 Task: Add a condition where "Hours since due date Is Twelve" in pending tickets.
Action: Mouse moved to (134, 458)
Screenshot: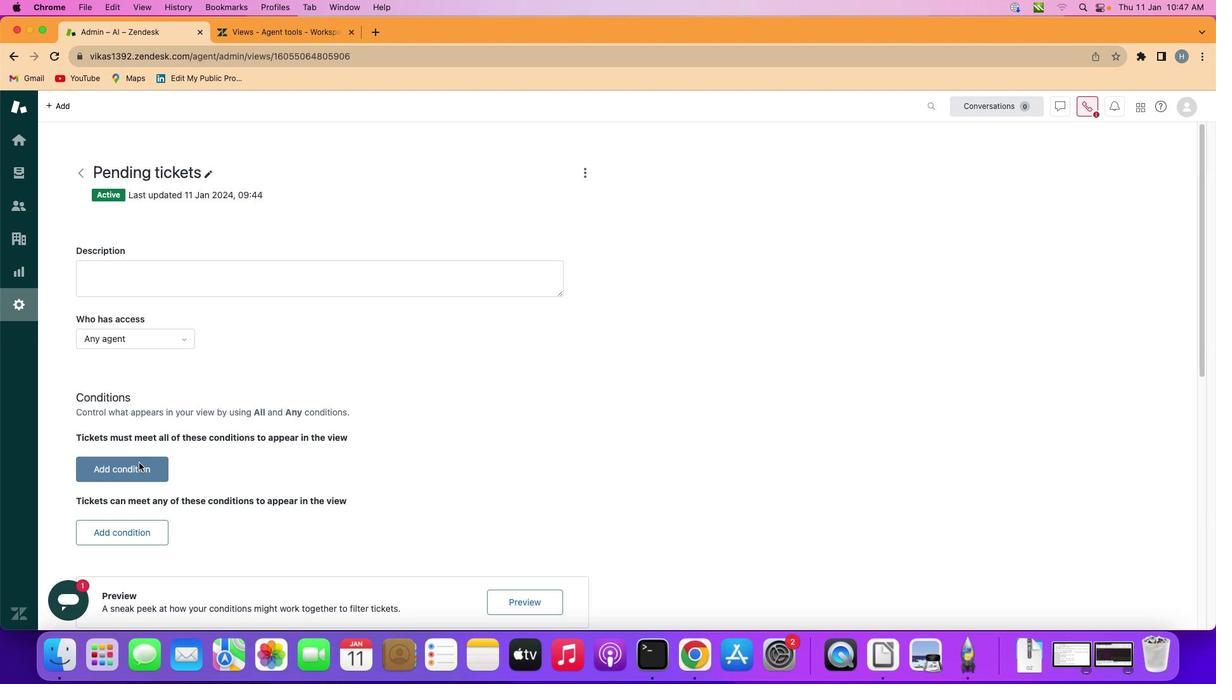 
Action: Mouse pressed left at (134, 458)
Screenshot: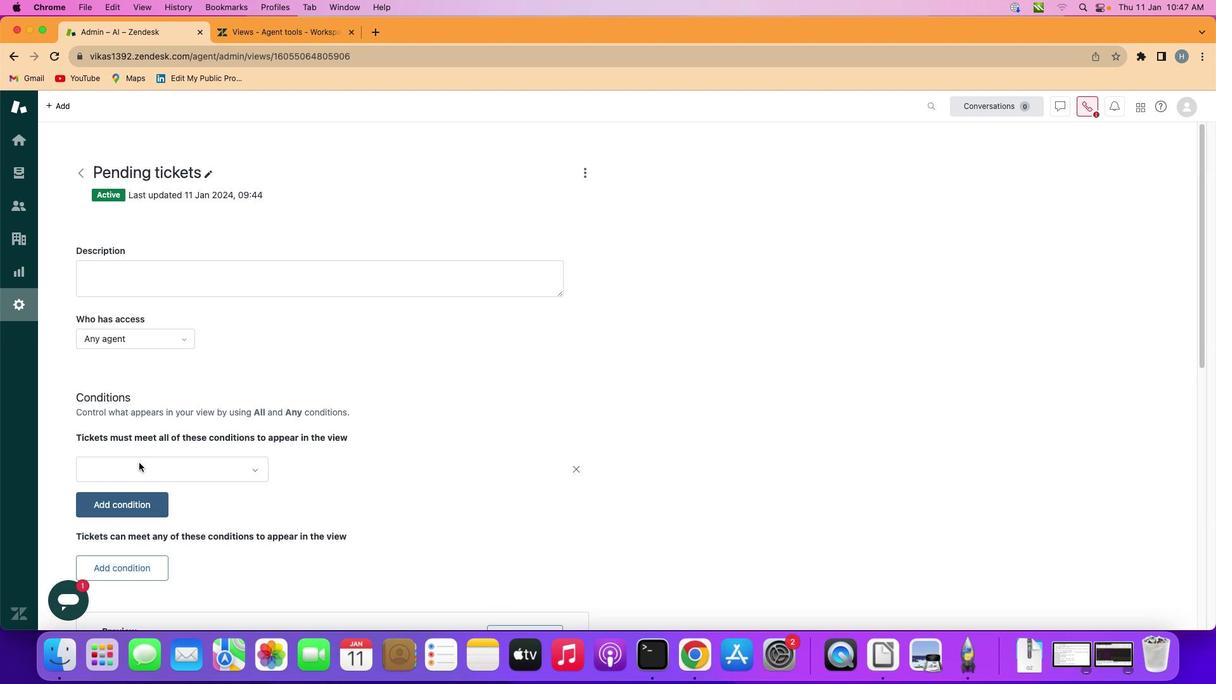 
Action: Mouse moved to (198, 468)
Screenshot: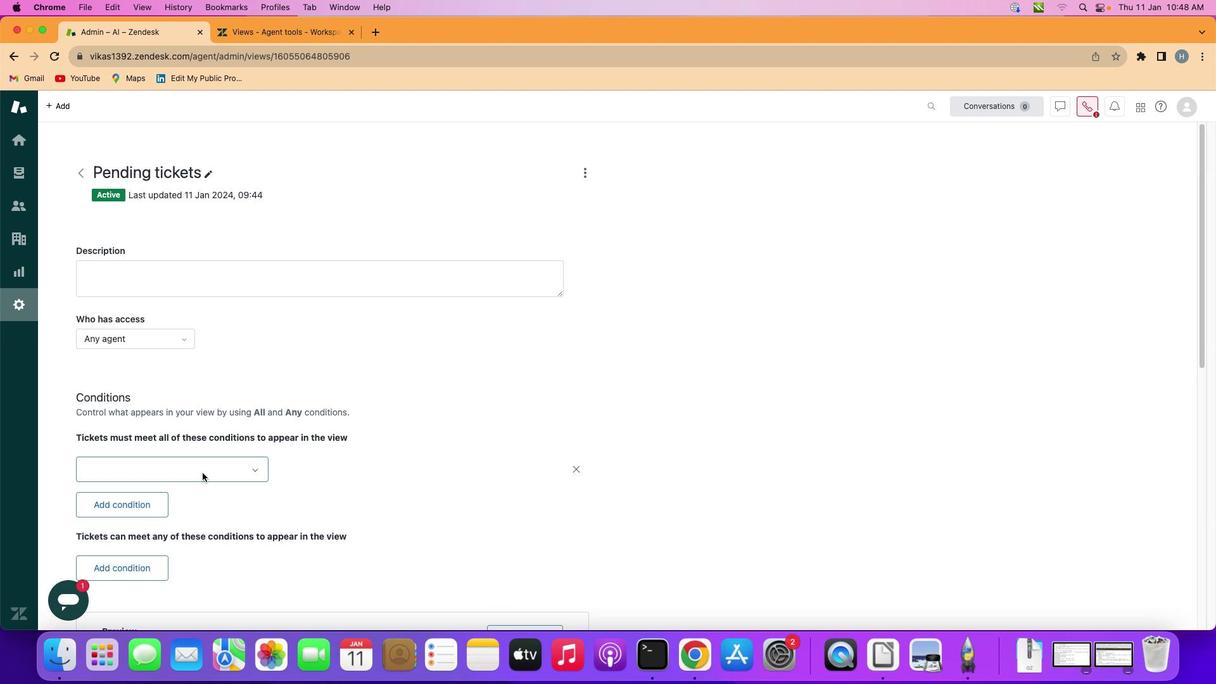 
Action: Mouse pressed left at (198, 468)
Screenshot: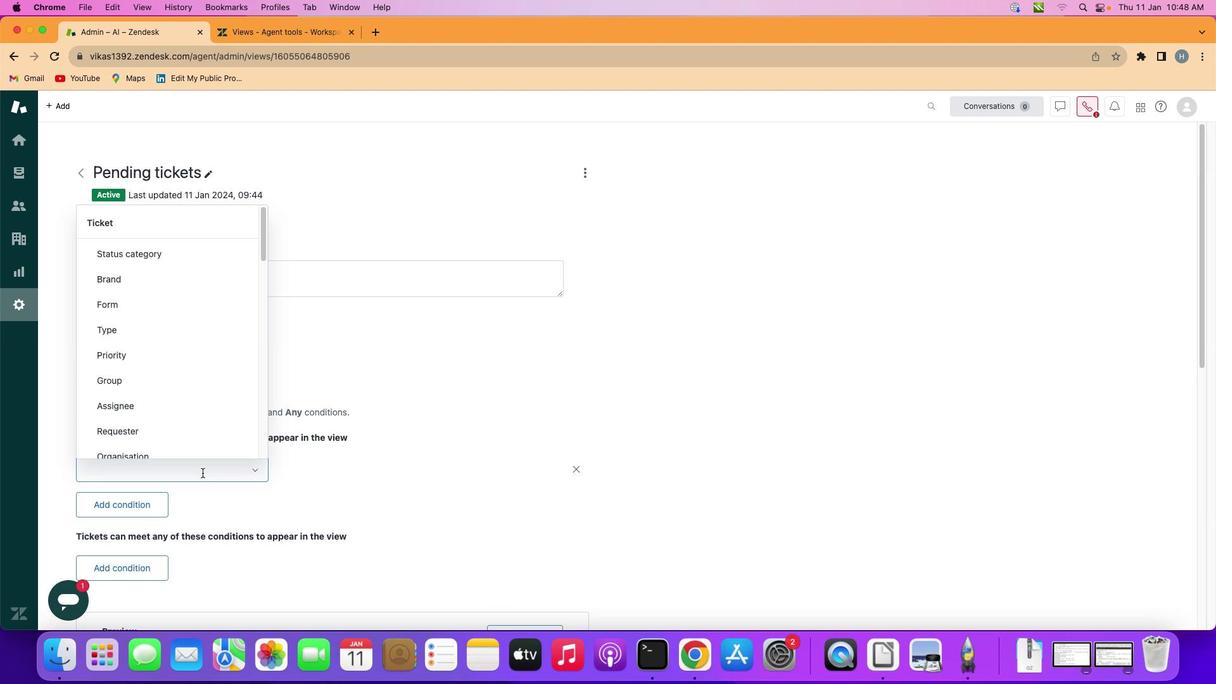 
Action: Mouse moved to (175, 374)
Screenshot: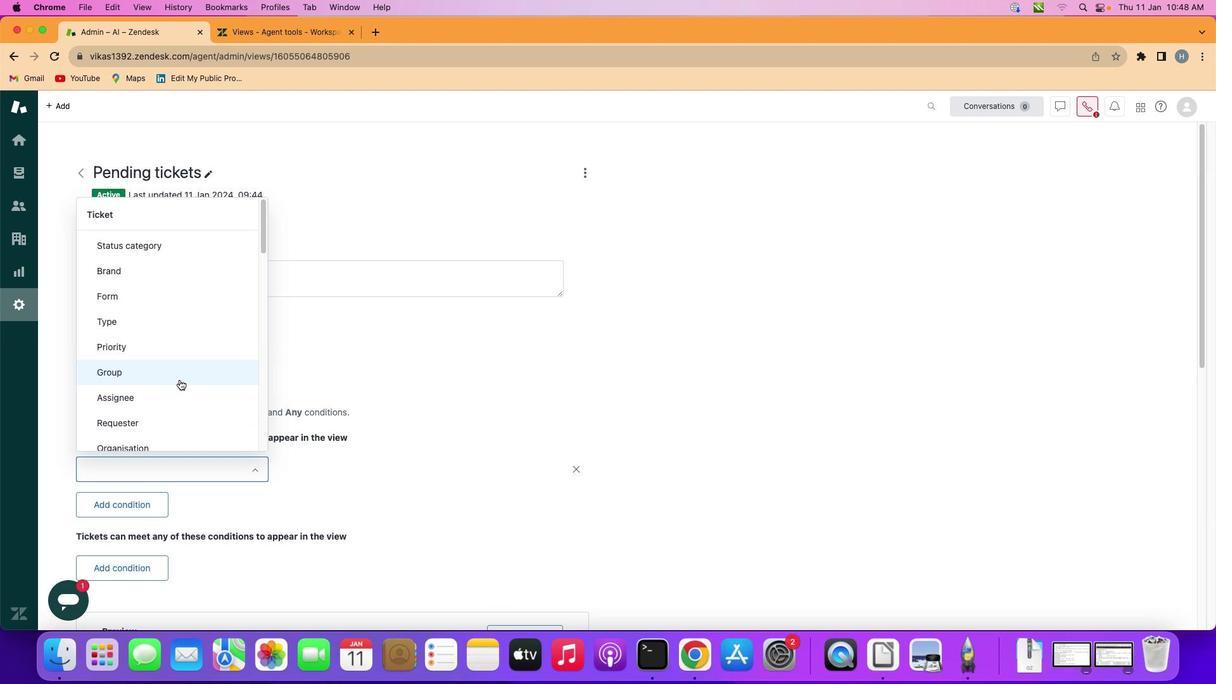 
Action: Mouse scrolled (175, 374) with delta (-3, -4)
Screenshot: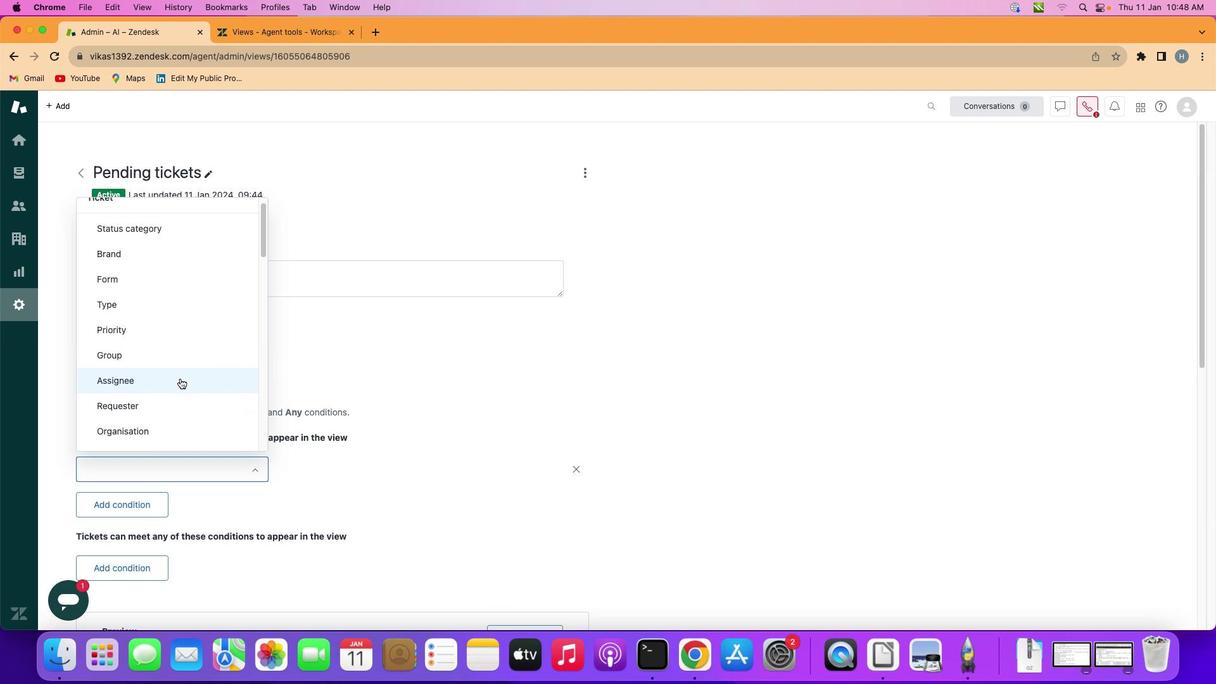
Action: Mouse scrolled (175, 374) with delta (-3, -4)
Screenshot: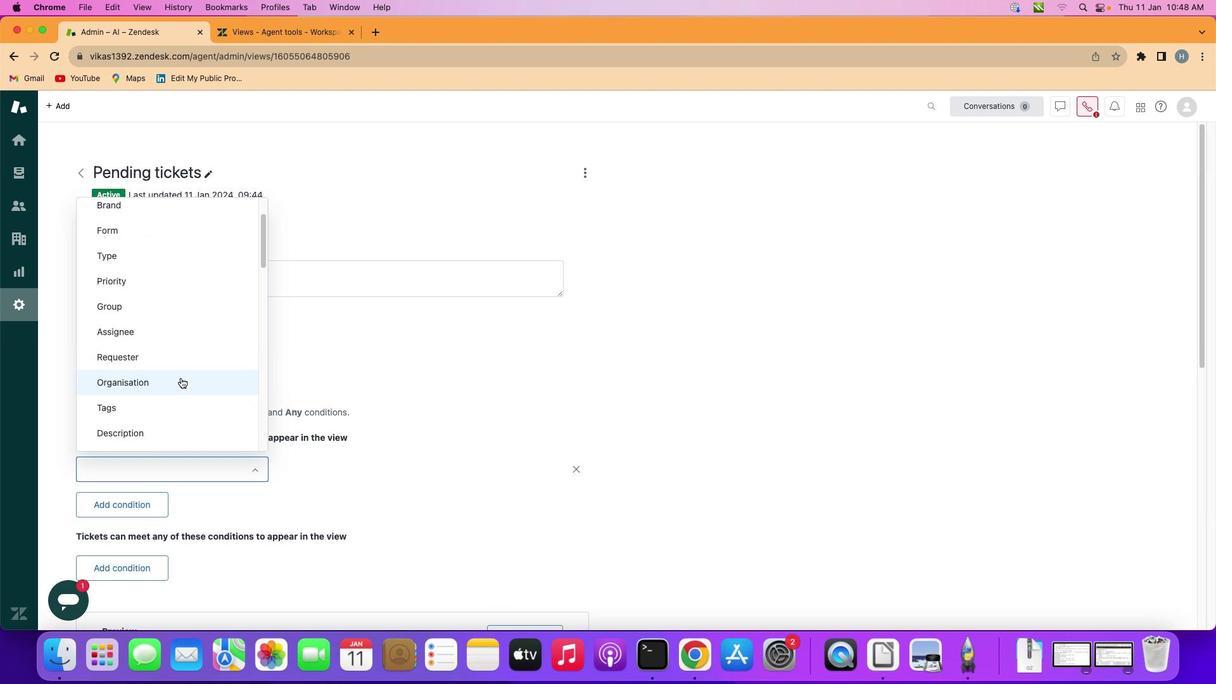 
Action: Mouse moved to (175, 374)
Screenshot: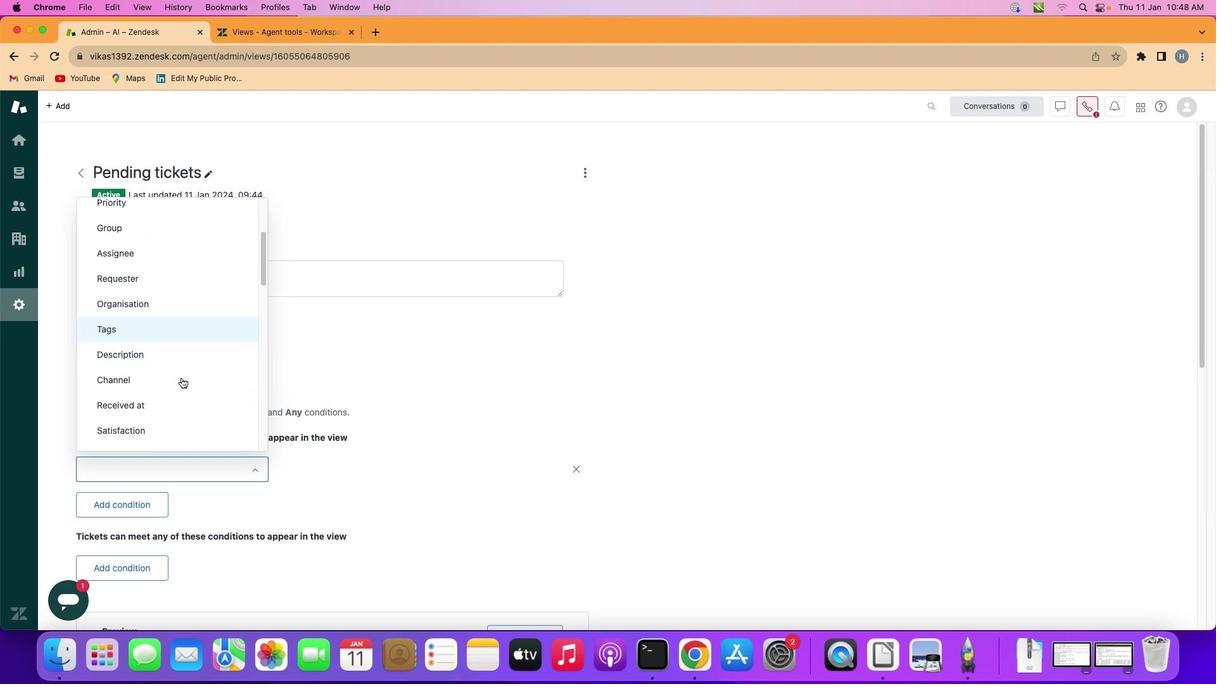 
Action: Mouse scrolled (175, 374) with delta (-3, -5)
Screenshot: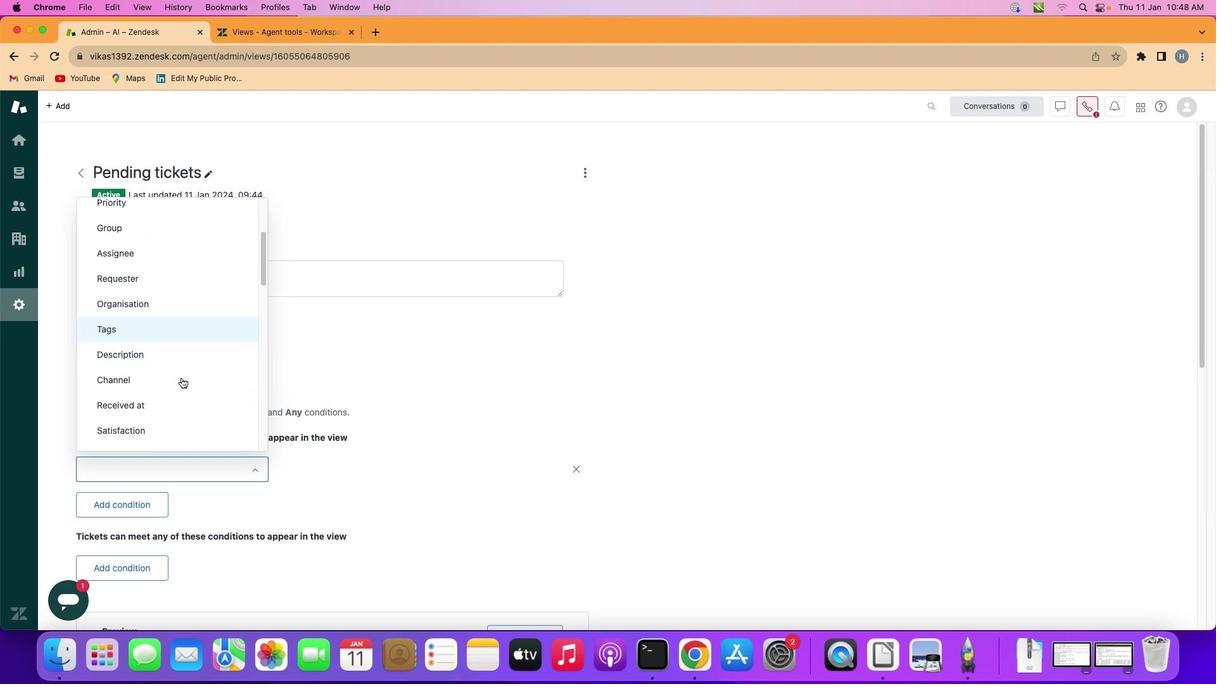 
Action: Mouse moved to (176, 374)
Screenshot: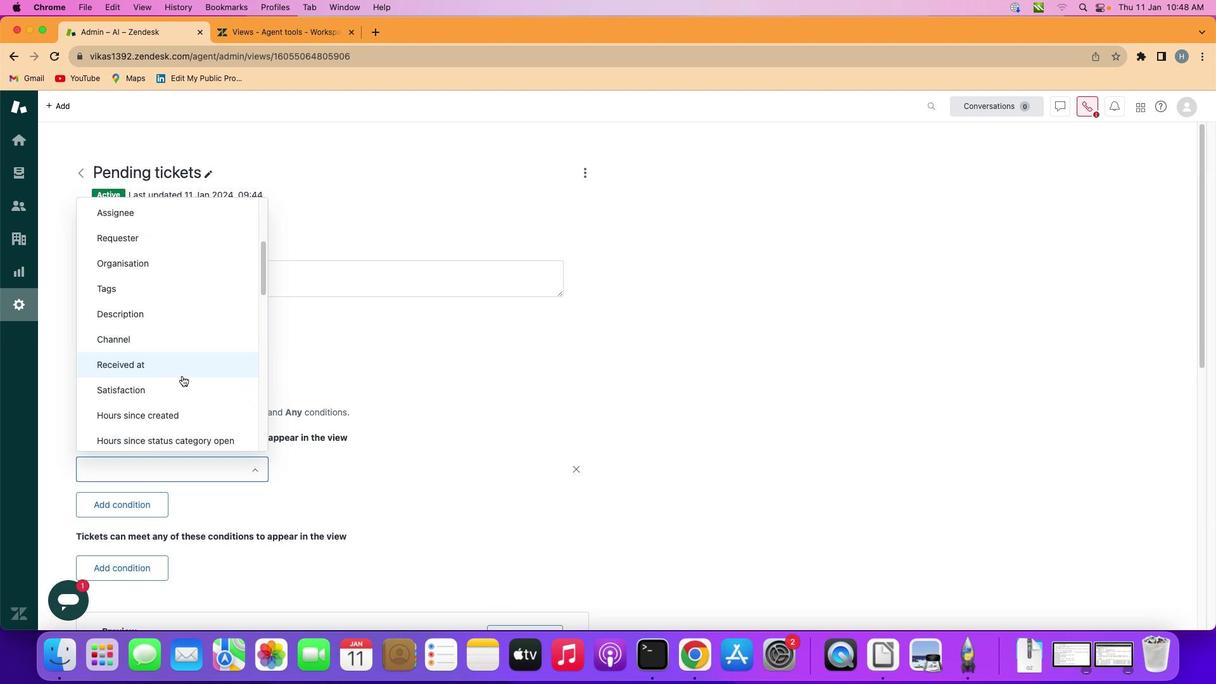 
Action: Mouse scrolled (176, 374) with delta (-3, -5)
Screenshot: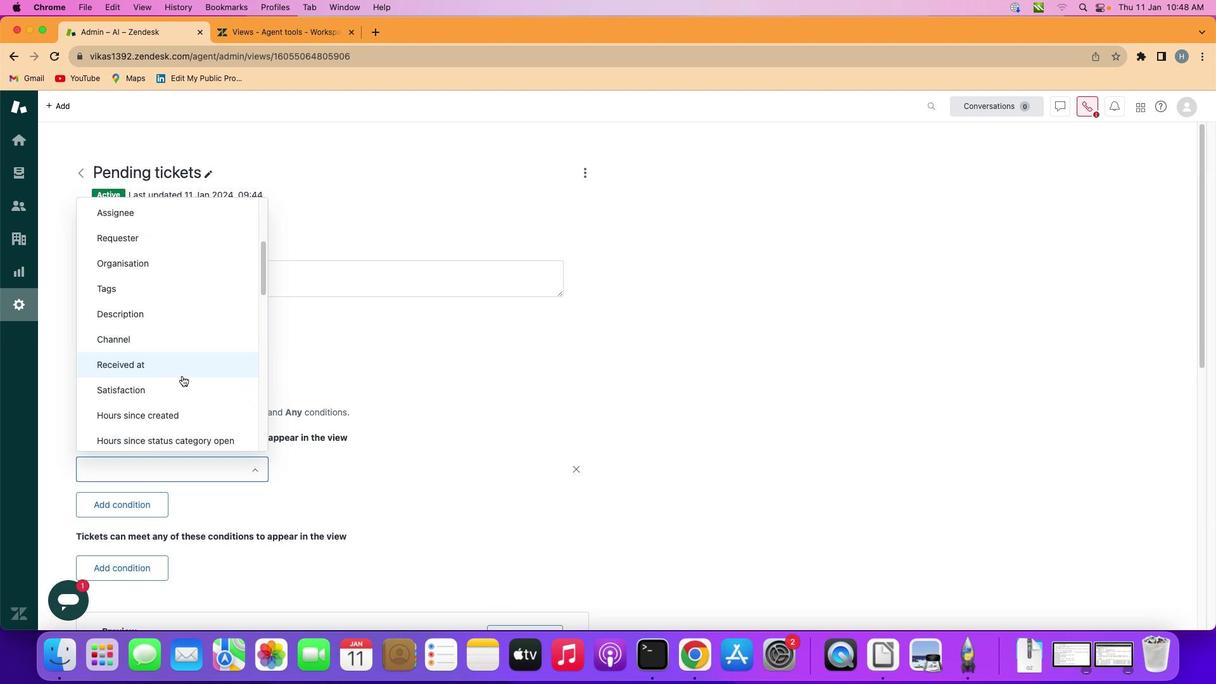 
Action: Mouse moved to (176, 373)
Screenshot: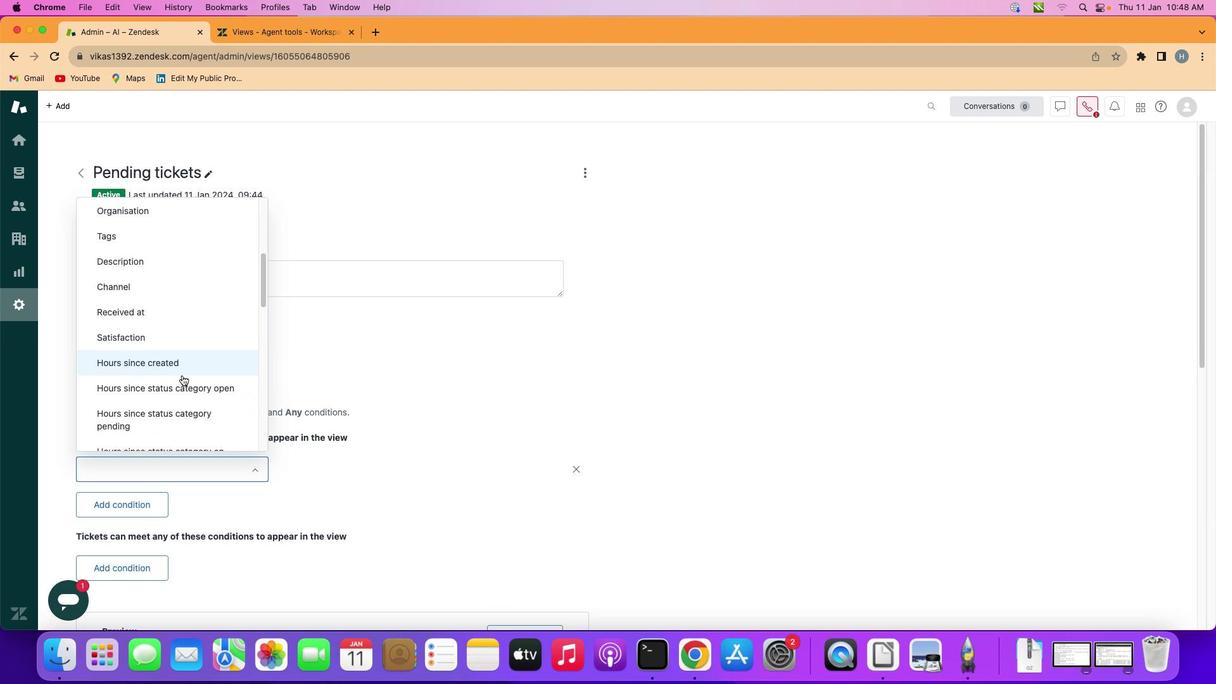
Action: Mouse scrolled (176, 373) with delta (-3, -5)
Screenshot: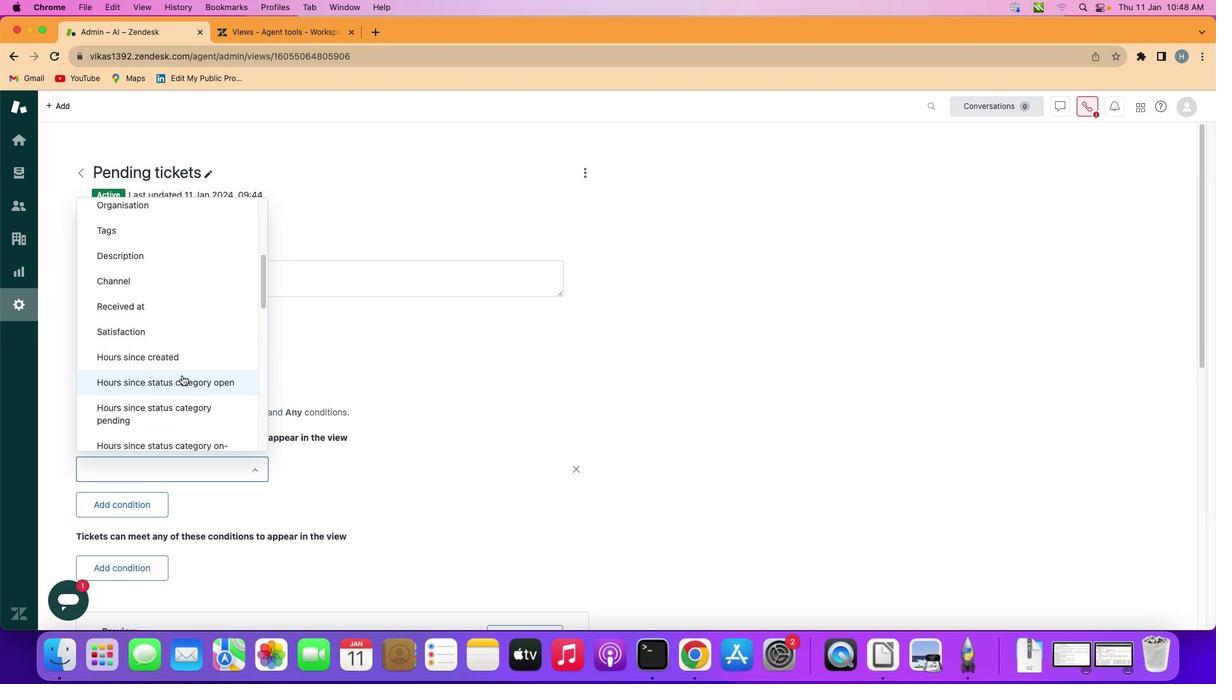 
Action: Mouse moved to (177, 371)
Screenshot: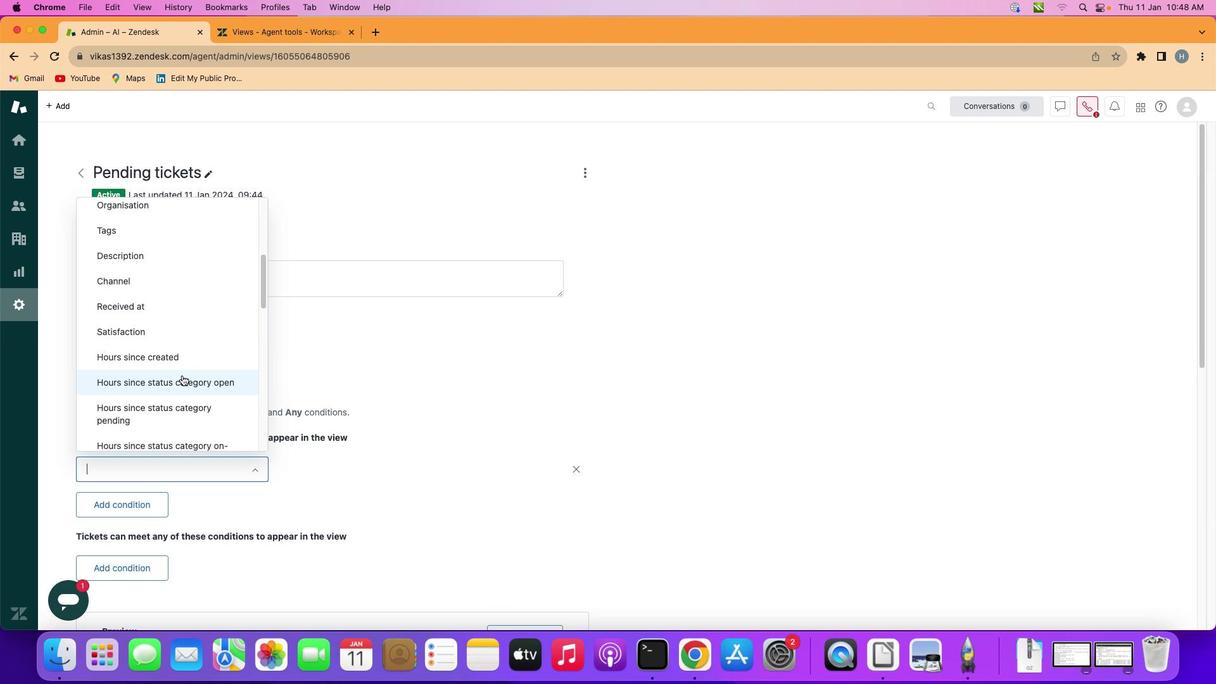 
Action: Mouse scrolled (177, 371) with delta (-3, -4)
Screenshot: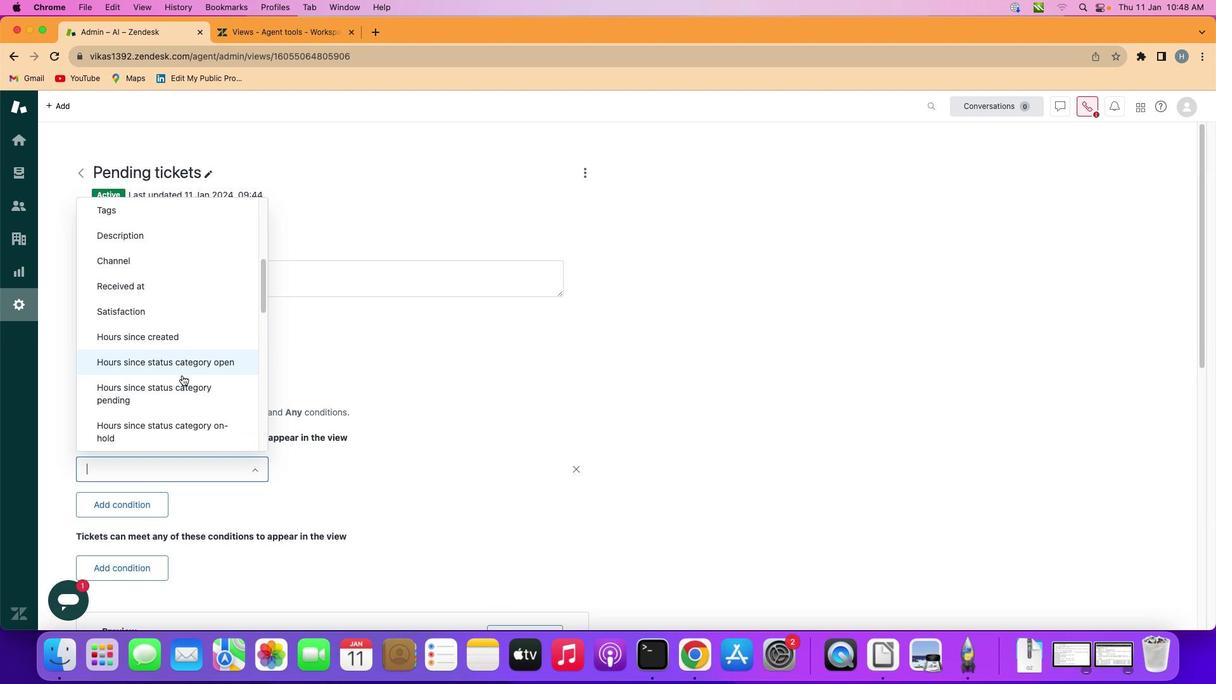 
Action: Mouse scrolled (177, 371) with delta (-3, -4)
Screenshot: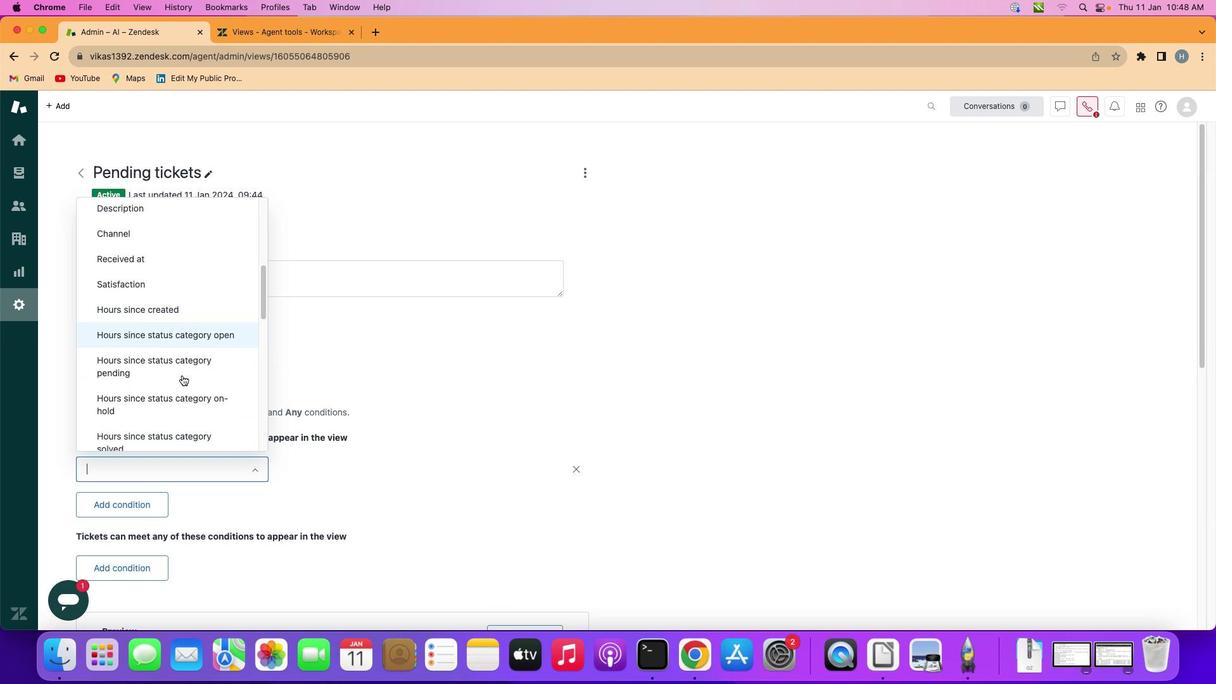 
Action: Mouse scrolled (177, 371) with delta (-3, -5)
Screenshot: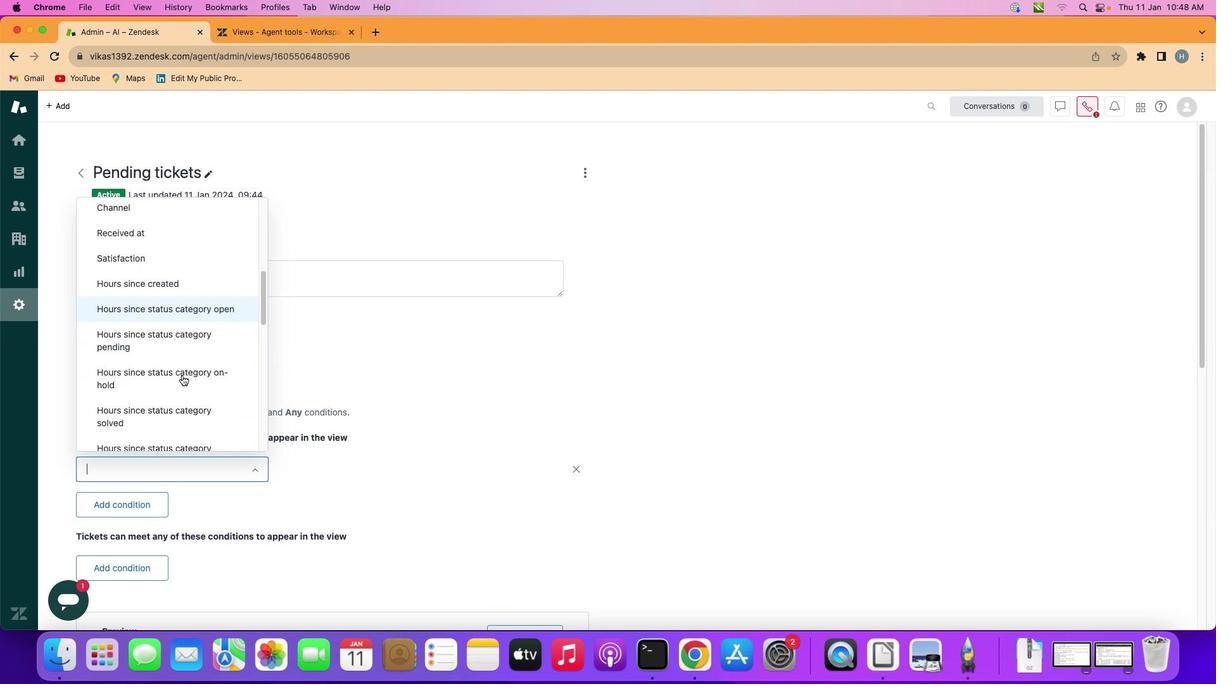 
Action: Mouse scrolled (177, 371) with delta (-3, -5)
Screenshot: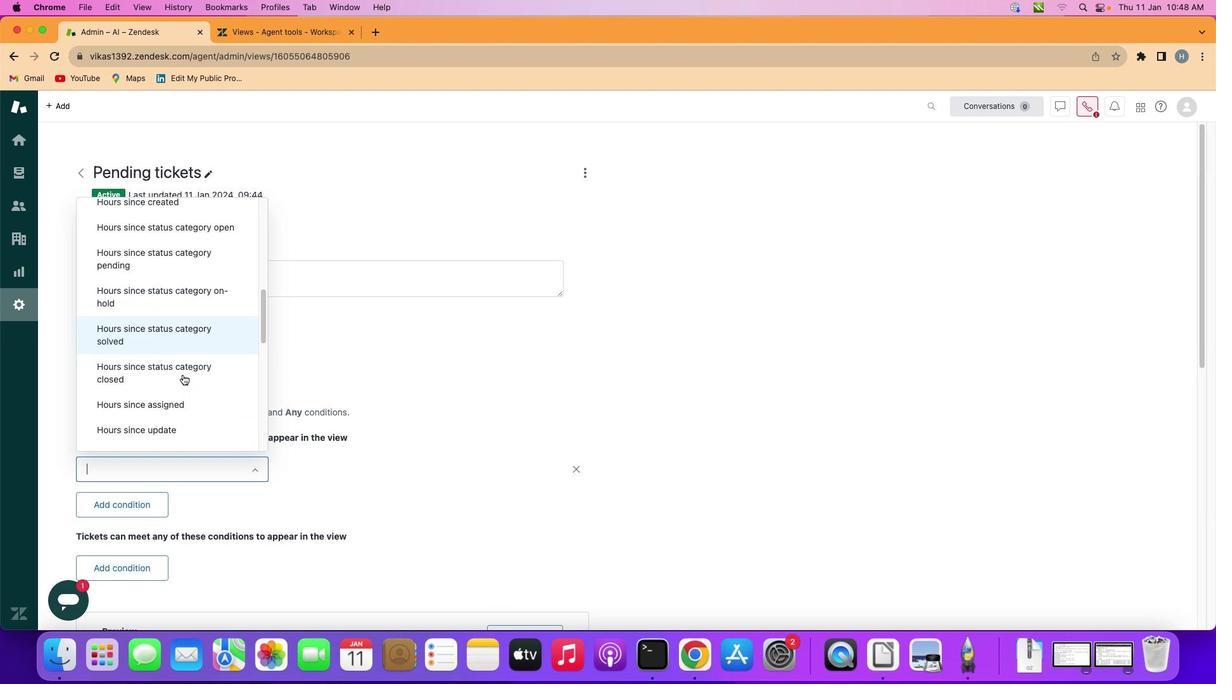 
Action: Mouse moved to (177, 370)
Screenshot: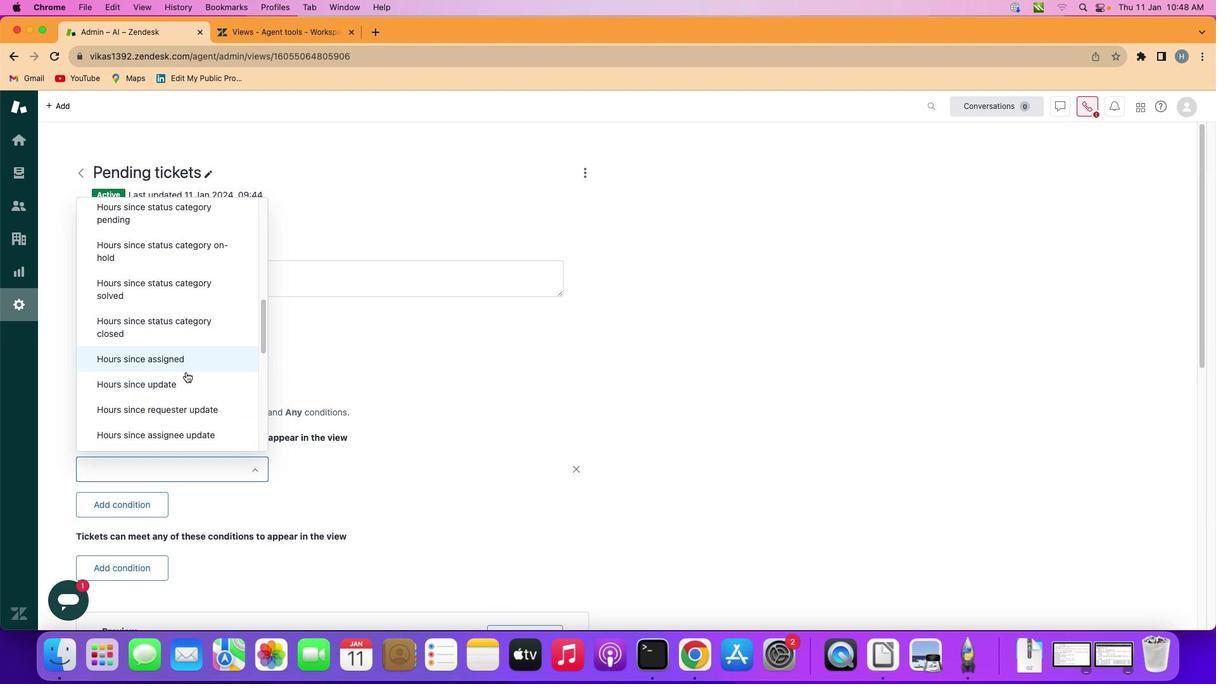 
Action: Mouse scrolled (177, 370) with delta (-3, -5)
Screenshot: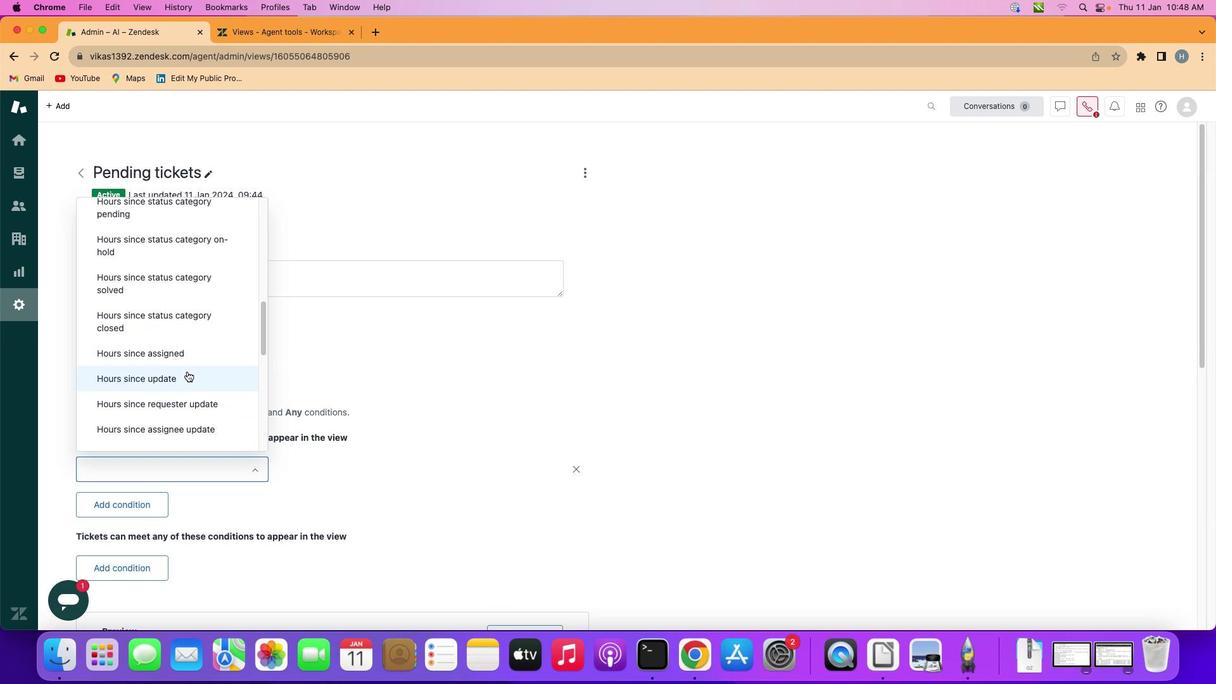 
Action: Mouse moved to (184, 364)
Screenshot: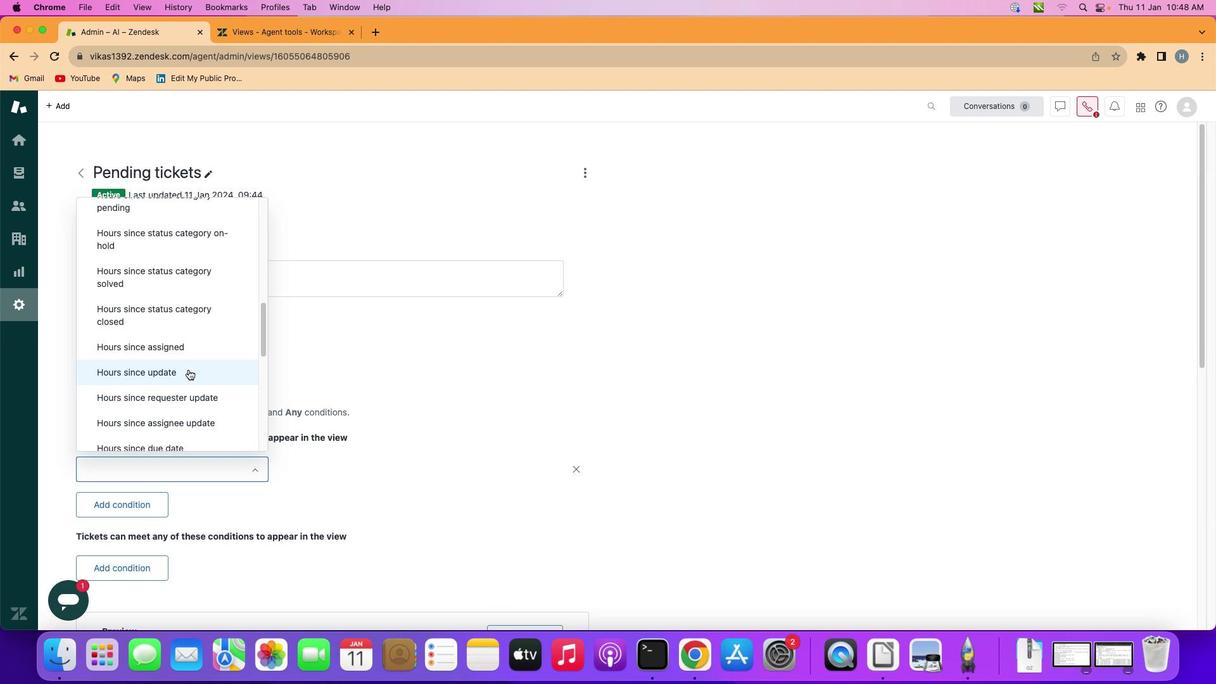 
Action: Mouse scrolled (184, 364) with delta (-3, -4)
Screenshot: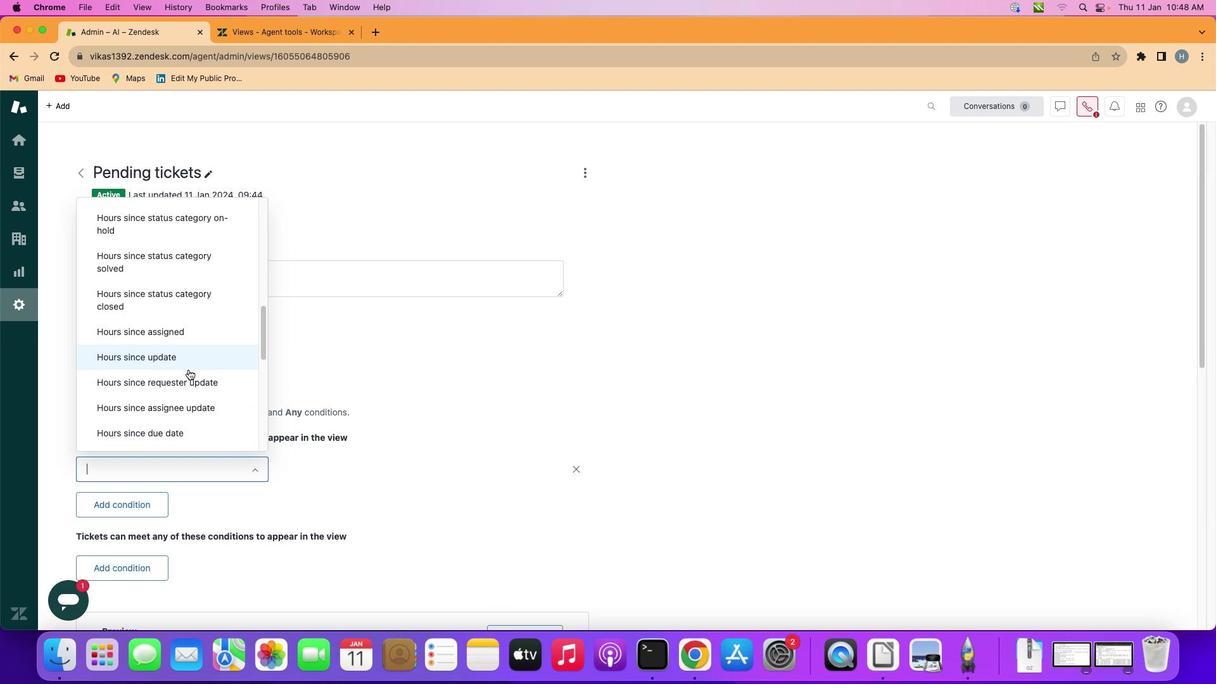 
Action: Mouse scrolled (184, 364) with delta (-3, -4)
Screenshot: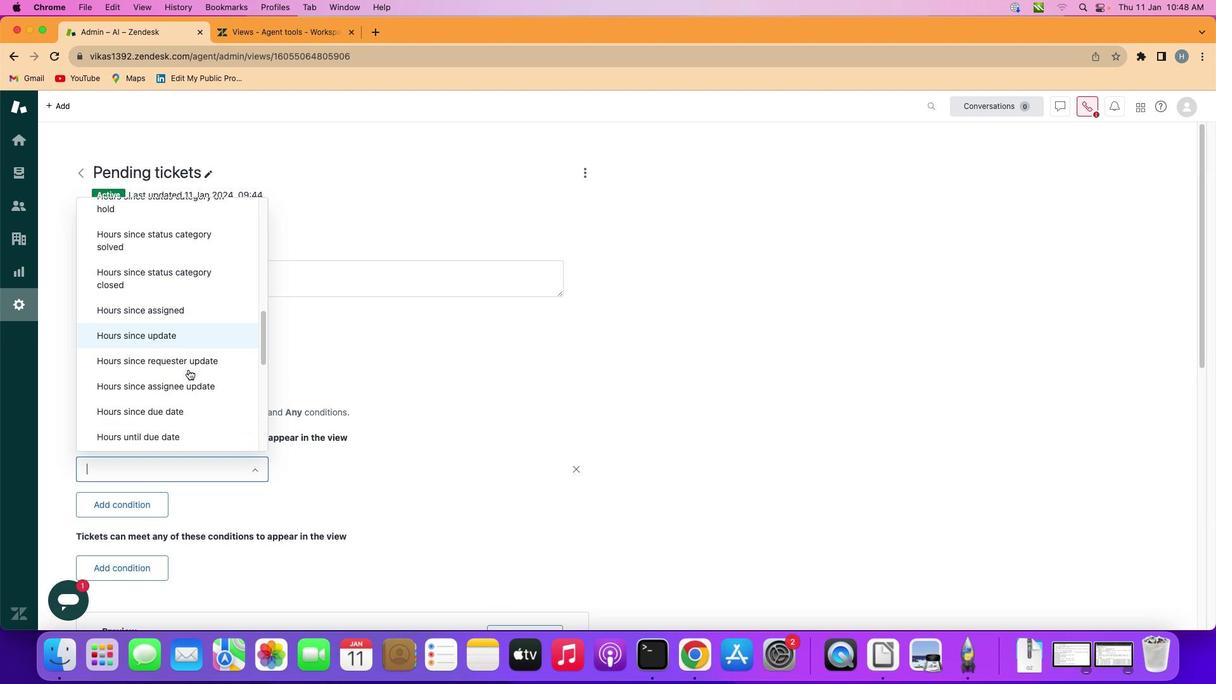 
Action: Mouse scrolled (184, 364) with delta (-3, -4)
Screenshot: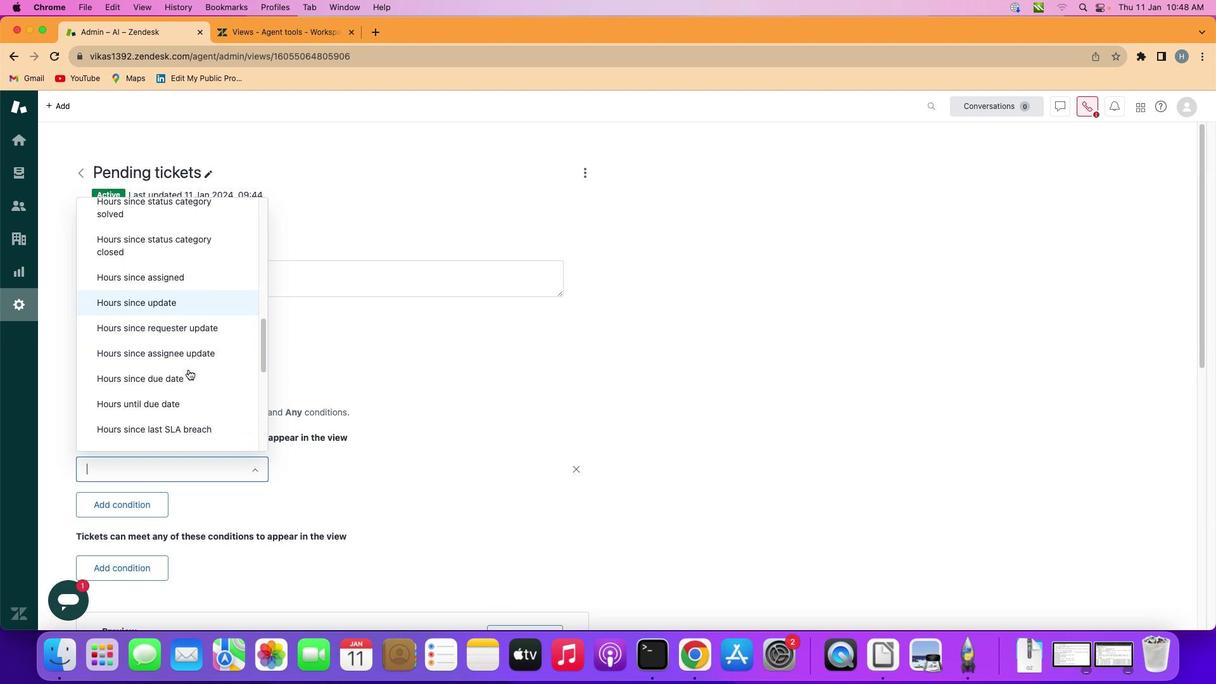 
Action: Mouse scrolled (184, 364) with delta (-3, -4)
Screenshot: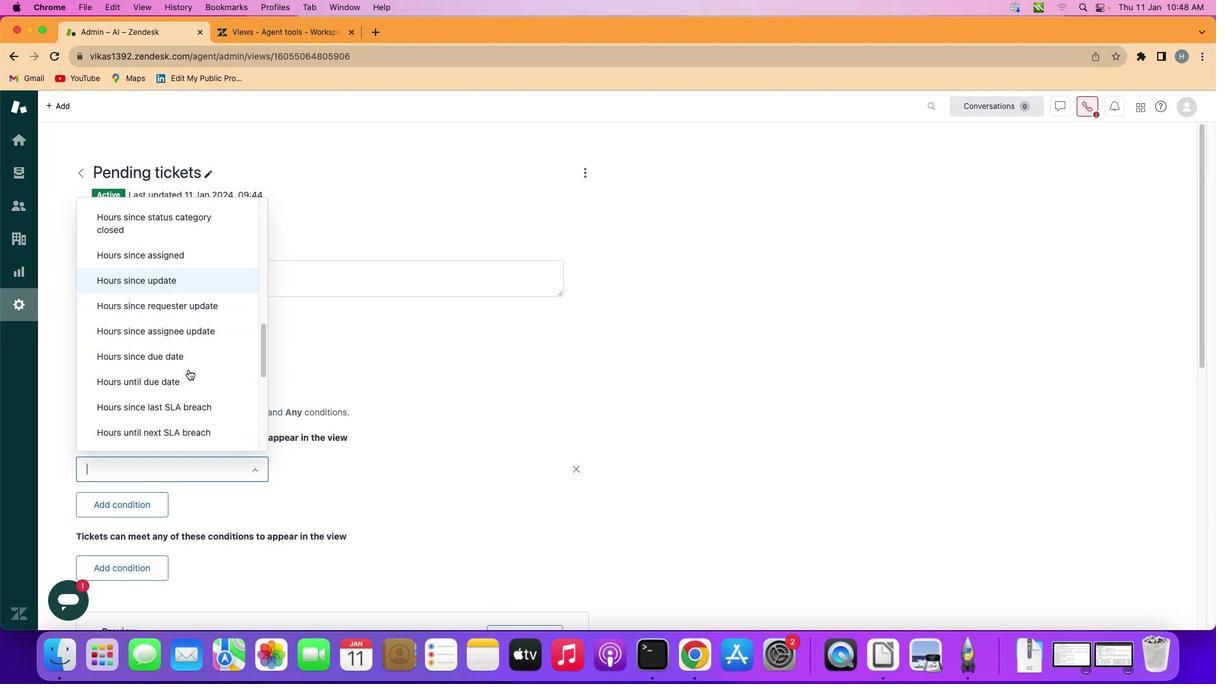 
Action: Mouse scrolled (184, 364) with delta (-3, -4)
Screenshot: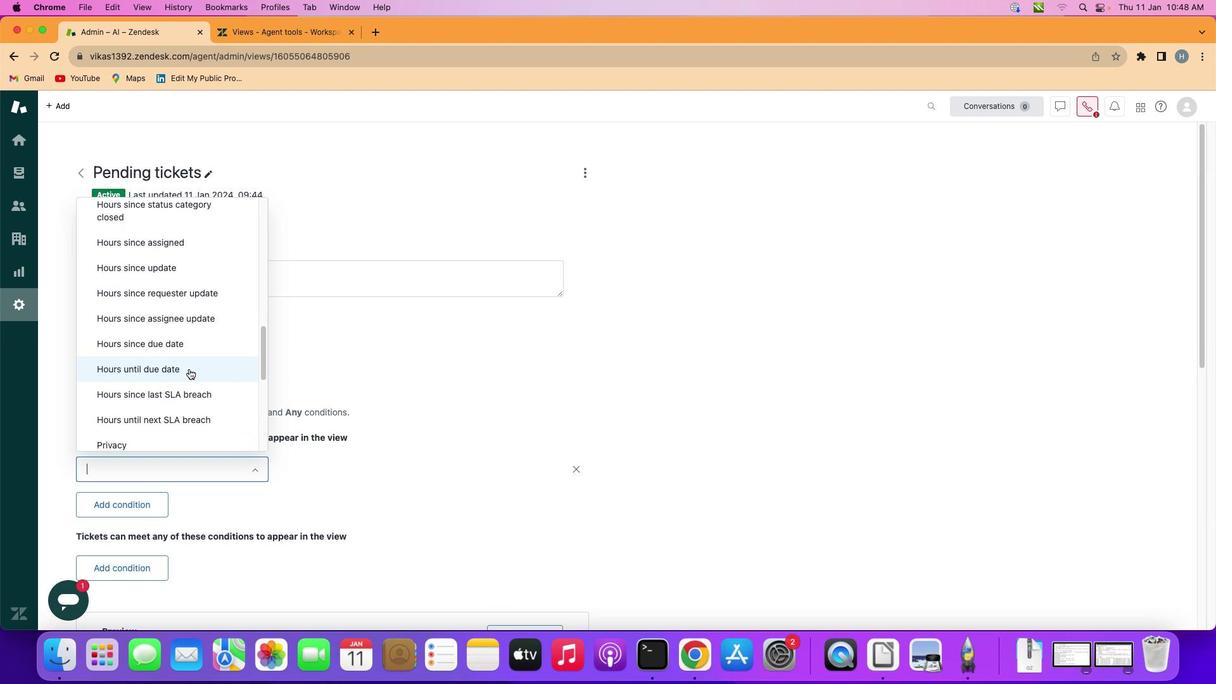 
Action: Mouse moved to (205, 342)
Screenshot: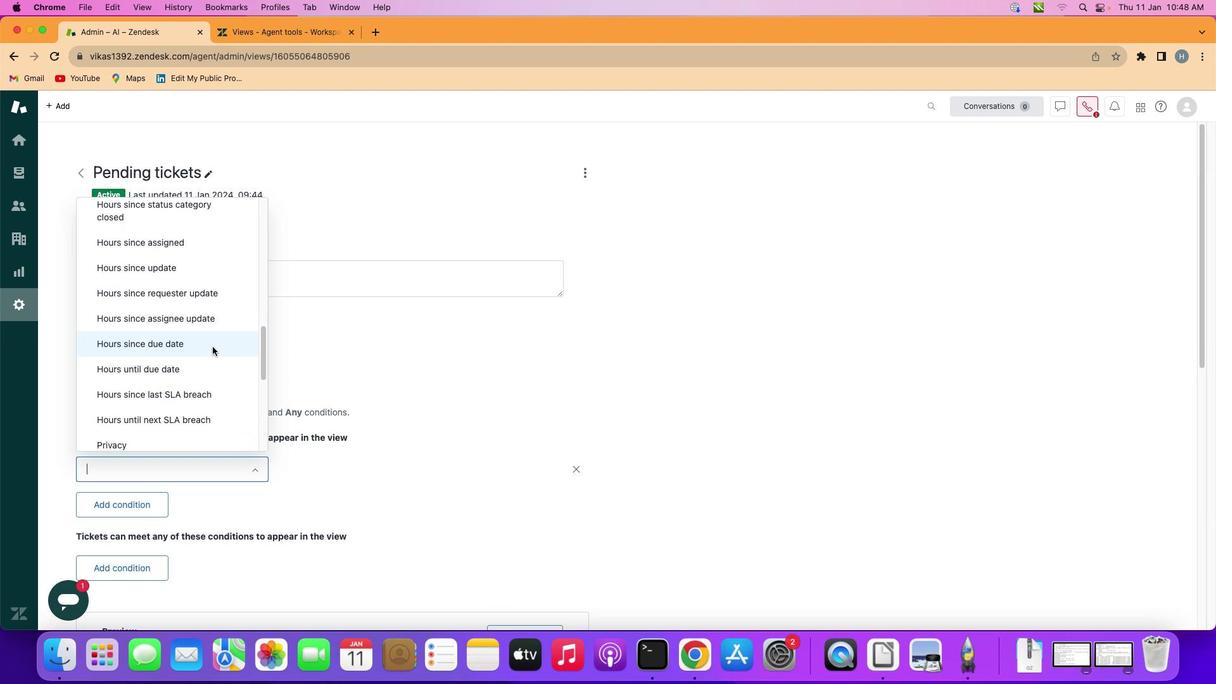 
Action: Mouse pressed left at (205, 342)
Screenshot: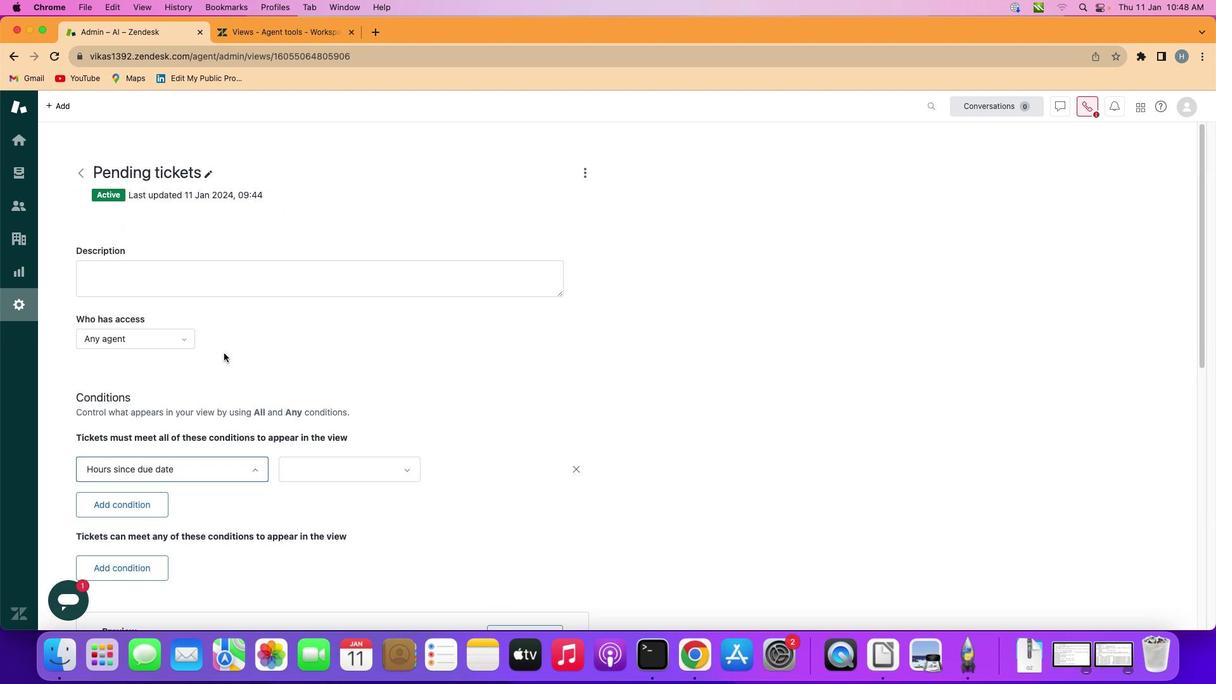 
Action: Mouse moved to (361, 457)
Screenshot: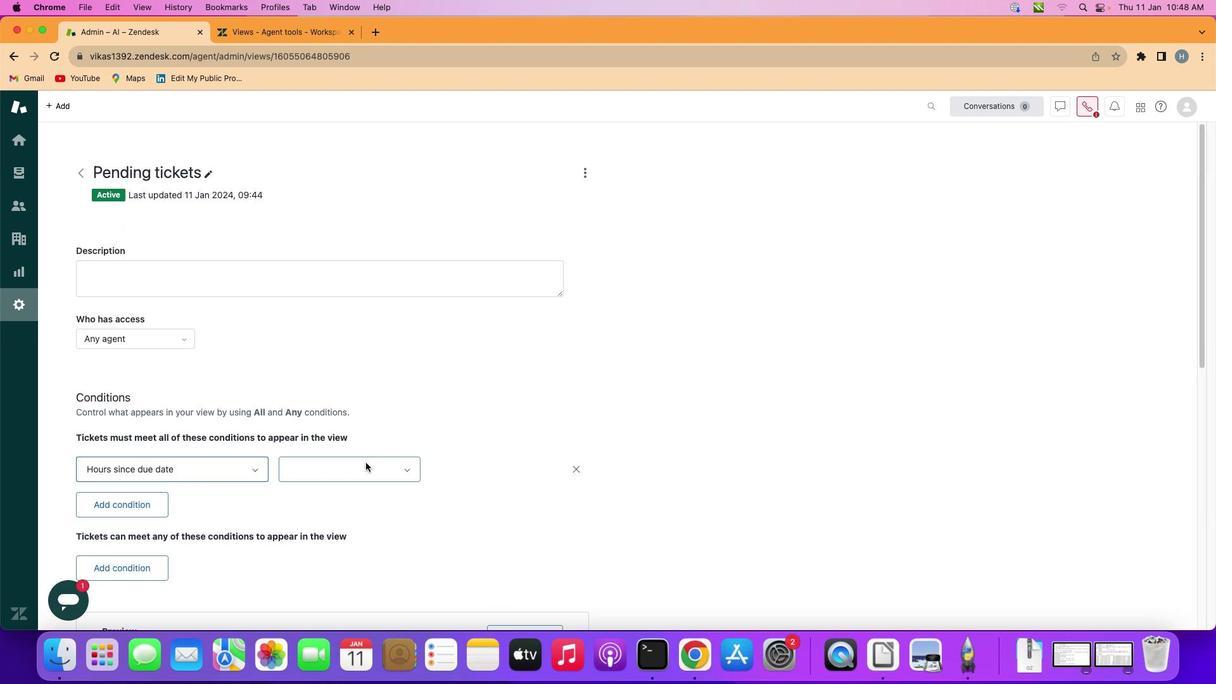 
Action: Mouse pressed left at (361, 457)
Screenshot: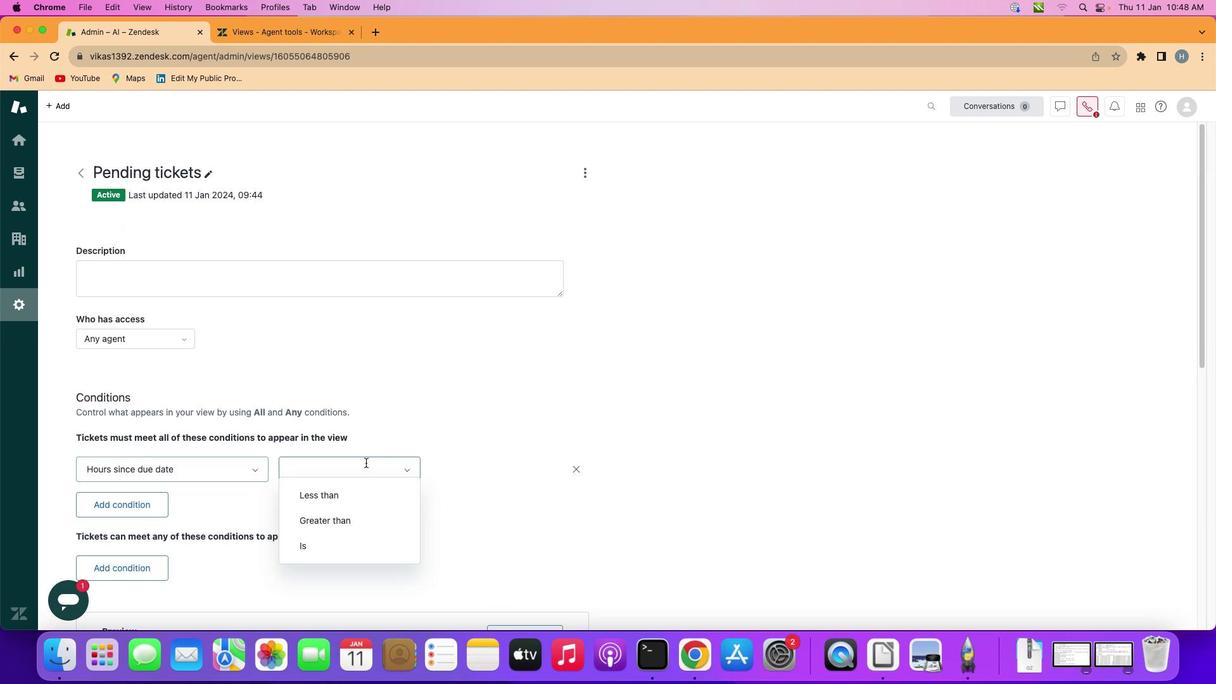 
Action: Mouse moved to (348, 550)
Screenshot: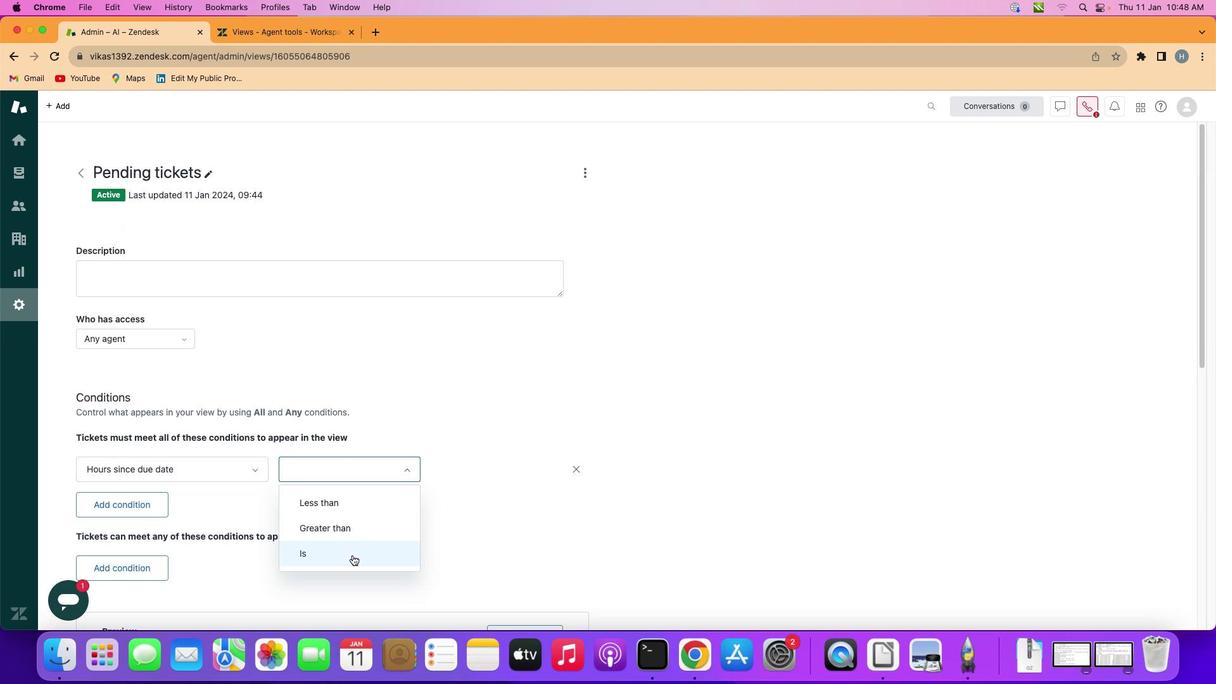 
Action: Mouse pressed left at (348, 550)
Screenshot: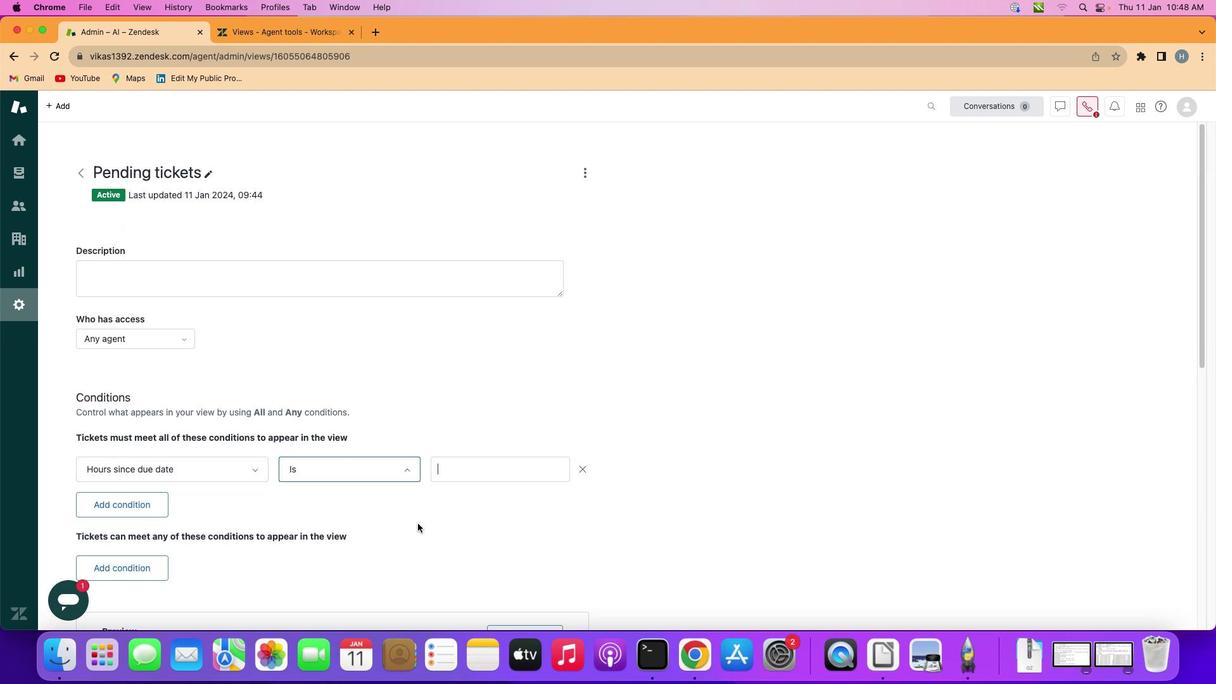 
Action: Mouse moved to (486, 468)
Screenshot: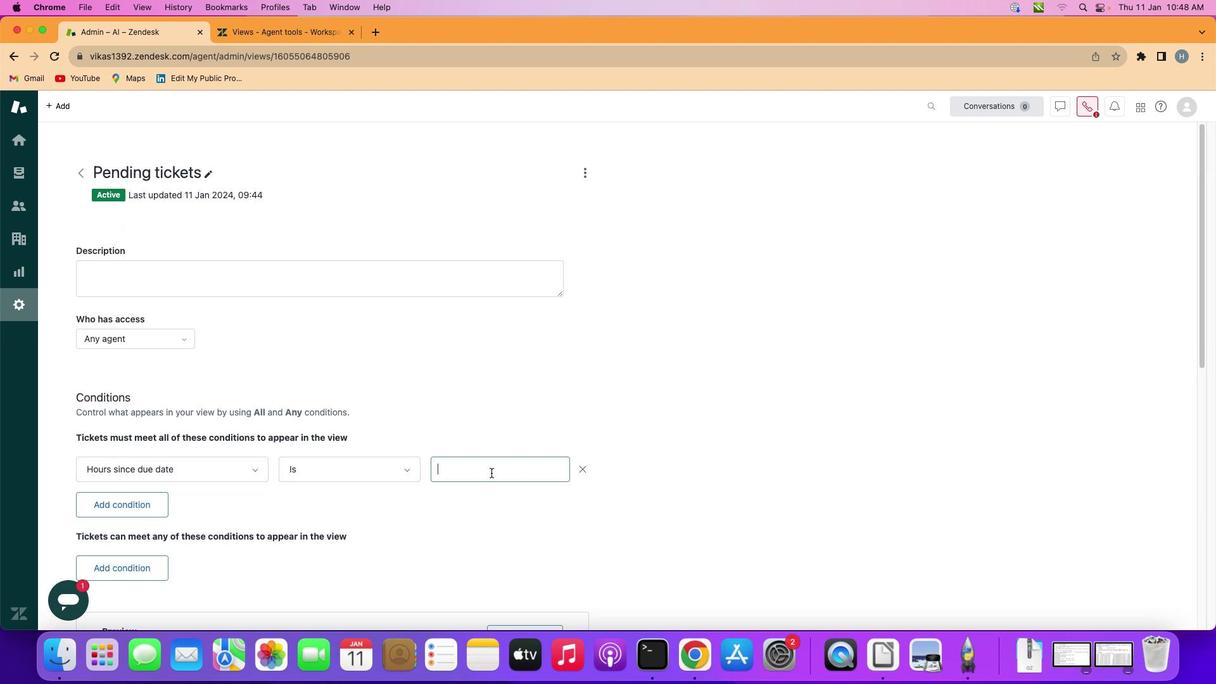 
Action: Mouse pressed left at (486, 468)
Screenshot: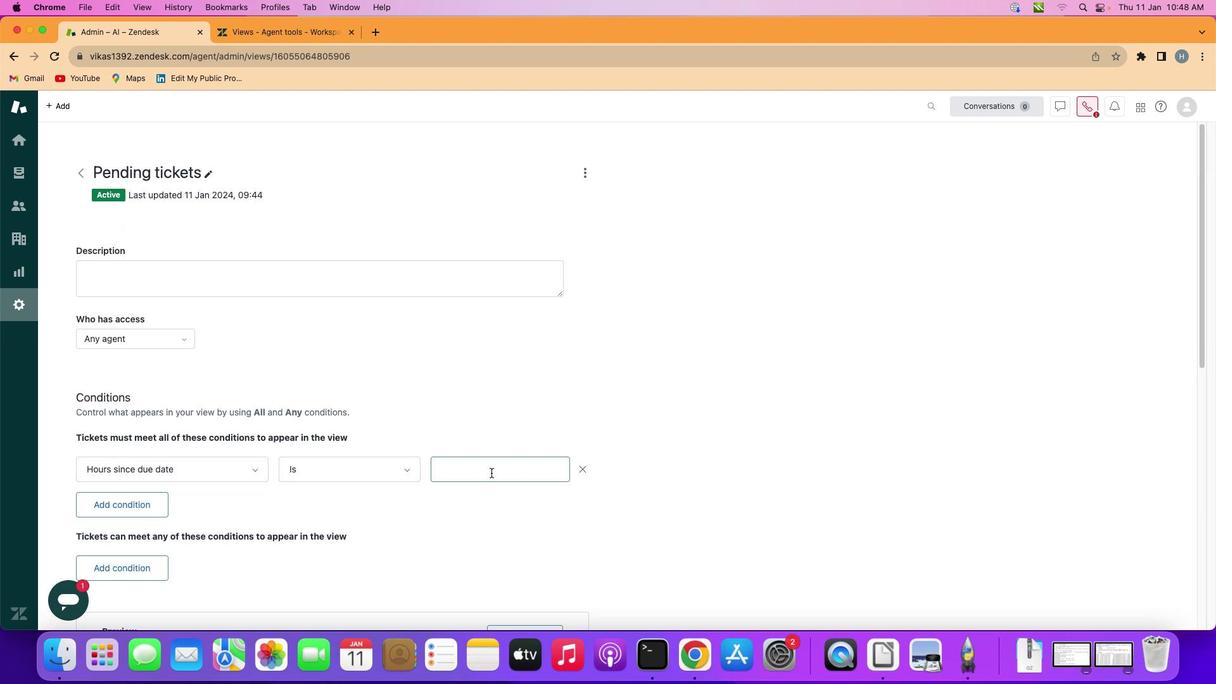 
Action: Mouse moved to (486, 468)
Screenshot: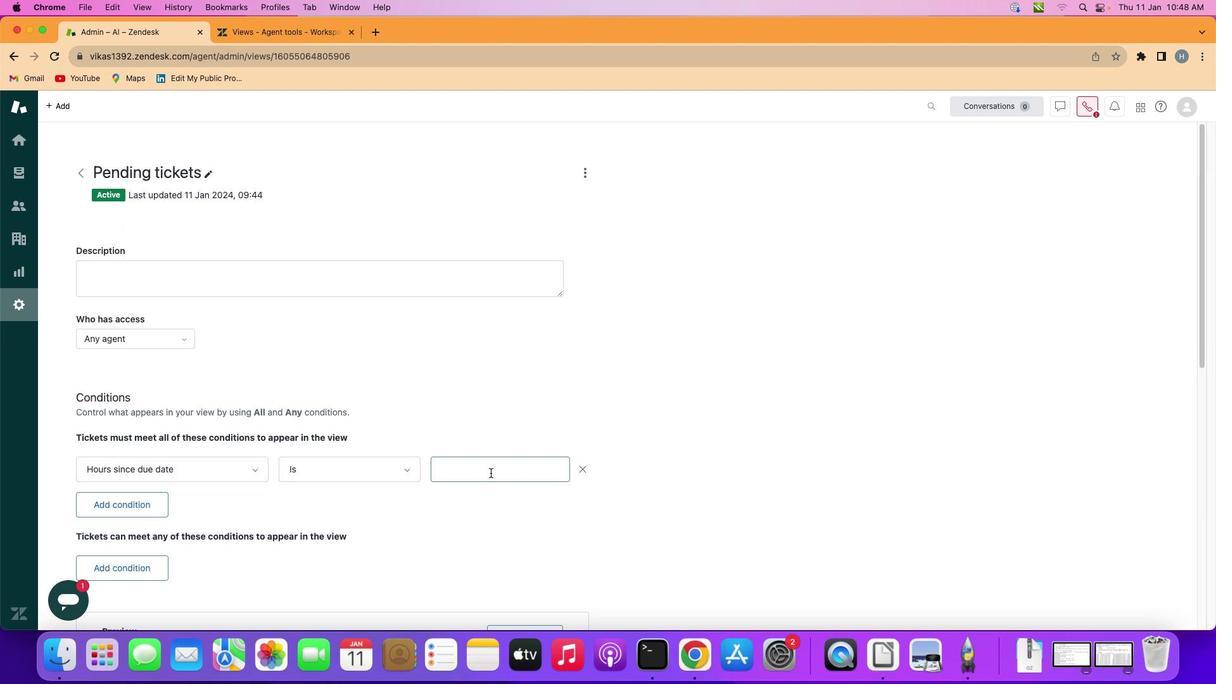 
Action: Key pressed Key.shift'T''w''e''l''v''e'
Screenshot: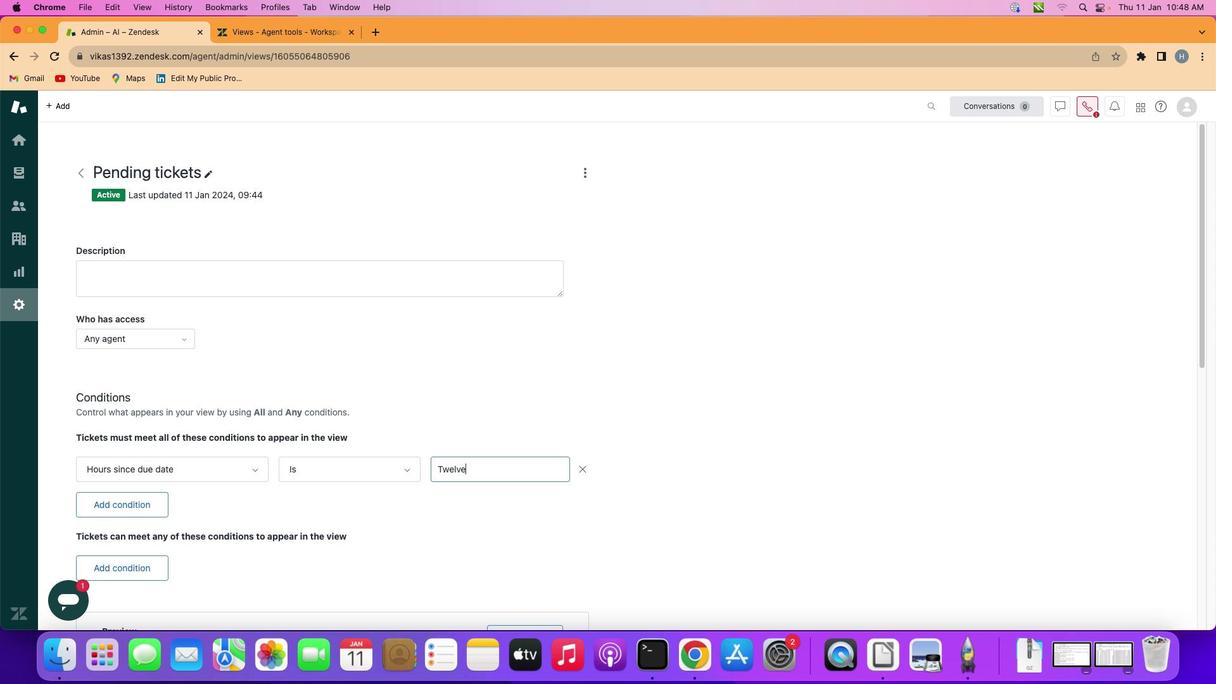 
Action: Mouse moved to (507, 512)
Screenshot: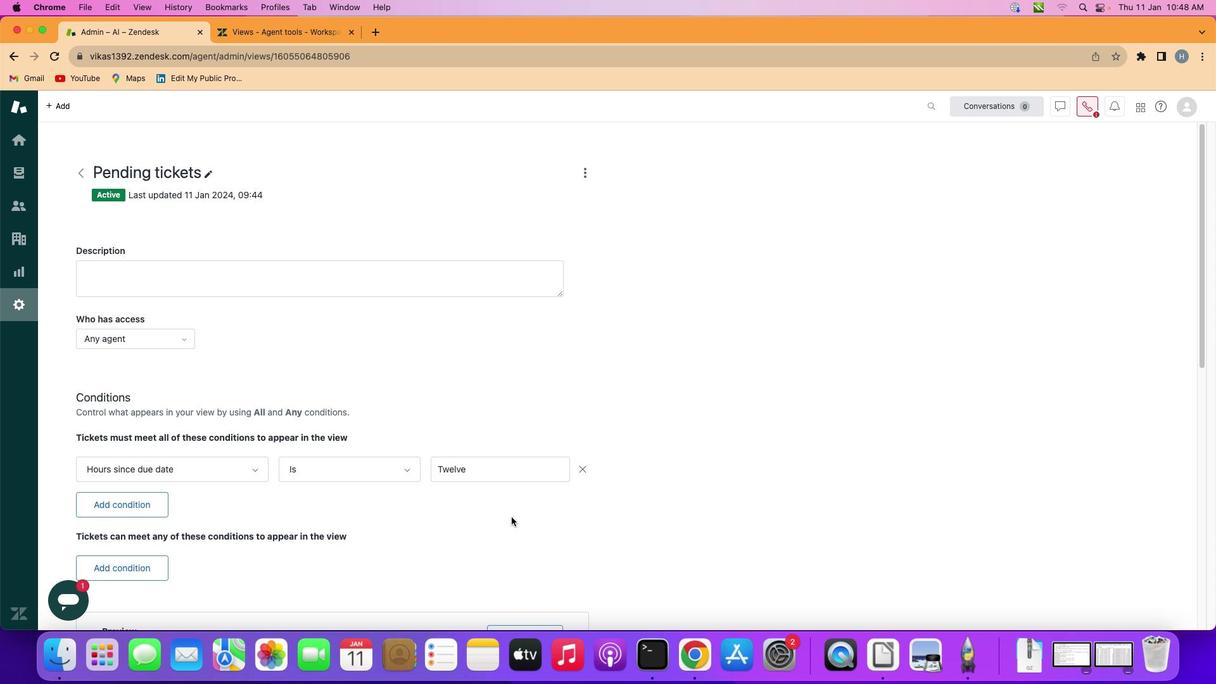 
